 Task: Add a signature George Carter containing With heartfelt thanks and best wishes, George Carter to email address softage.2@softage.net and add a folder Makeup
Action: Mouse moved to (605, 396)
Screenshot: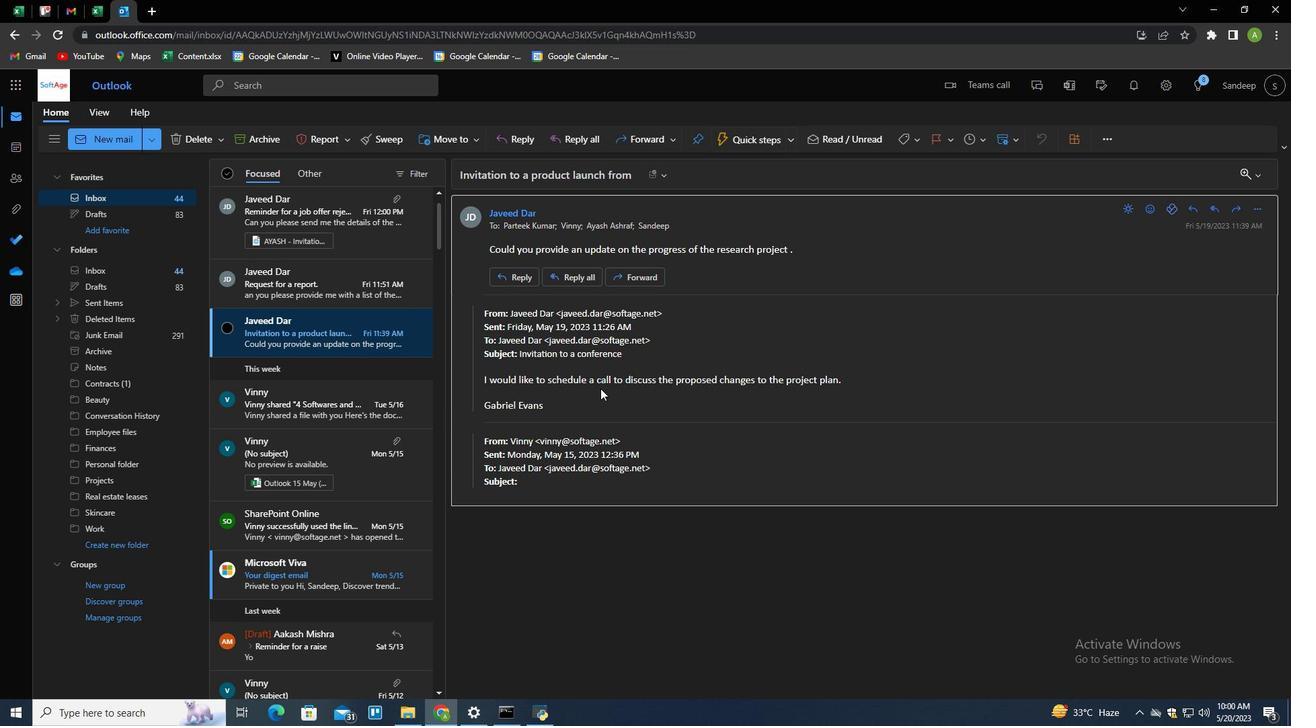 
Action: Key pressed n
Screenshot: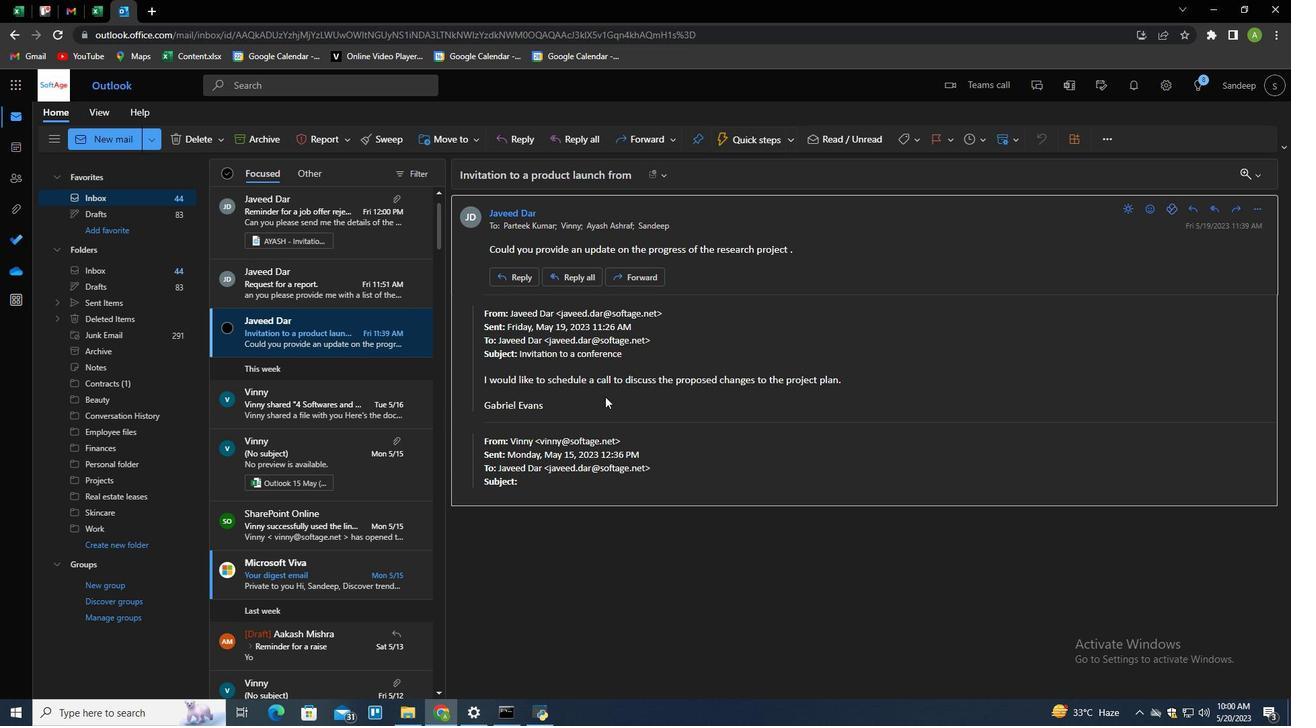 
Action: Mouse moved to (907, 135)
Screenshot: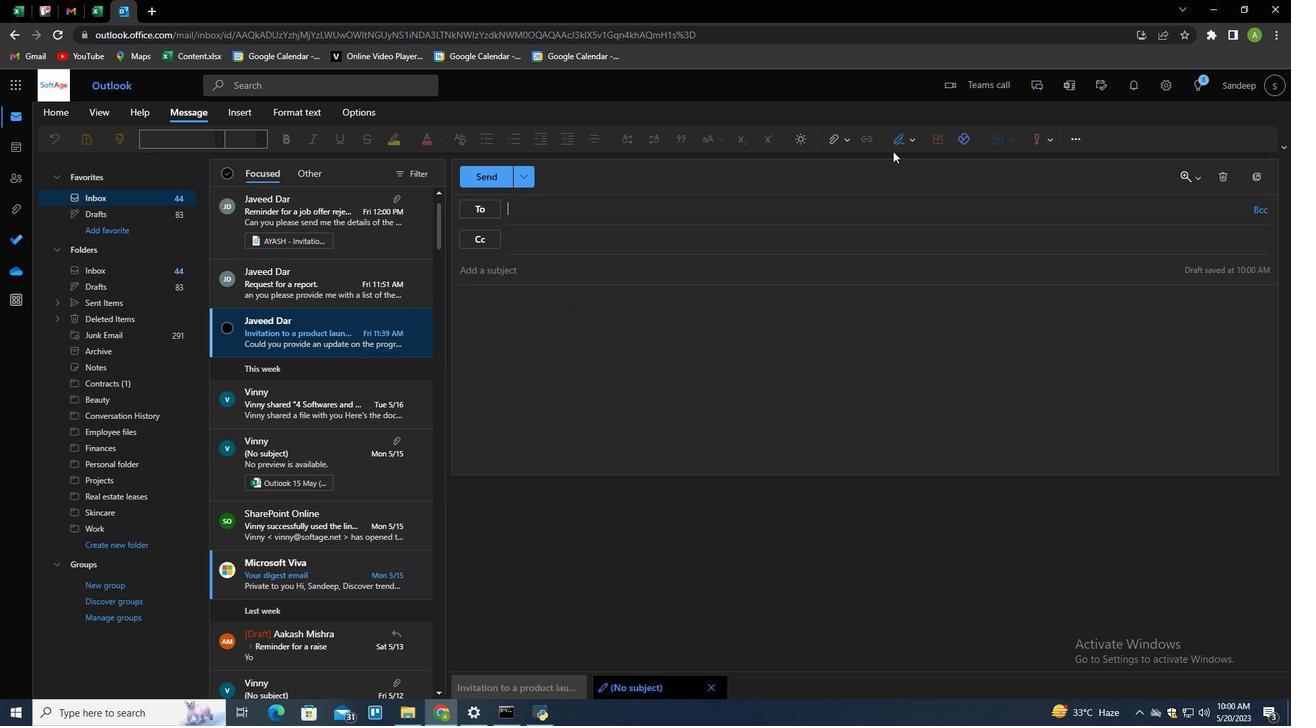 
Action: Mouse pressed left at (907, 135)
Screenshot: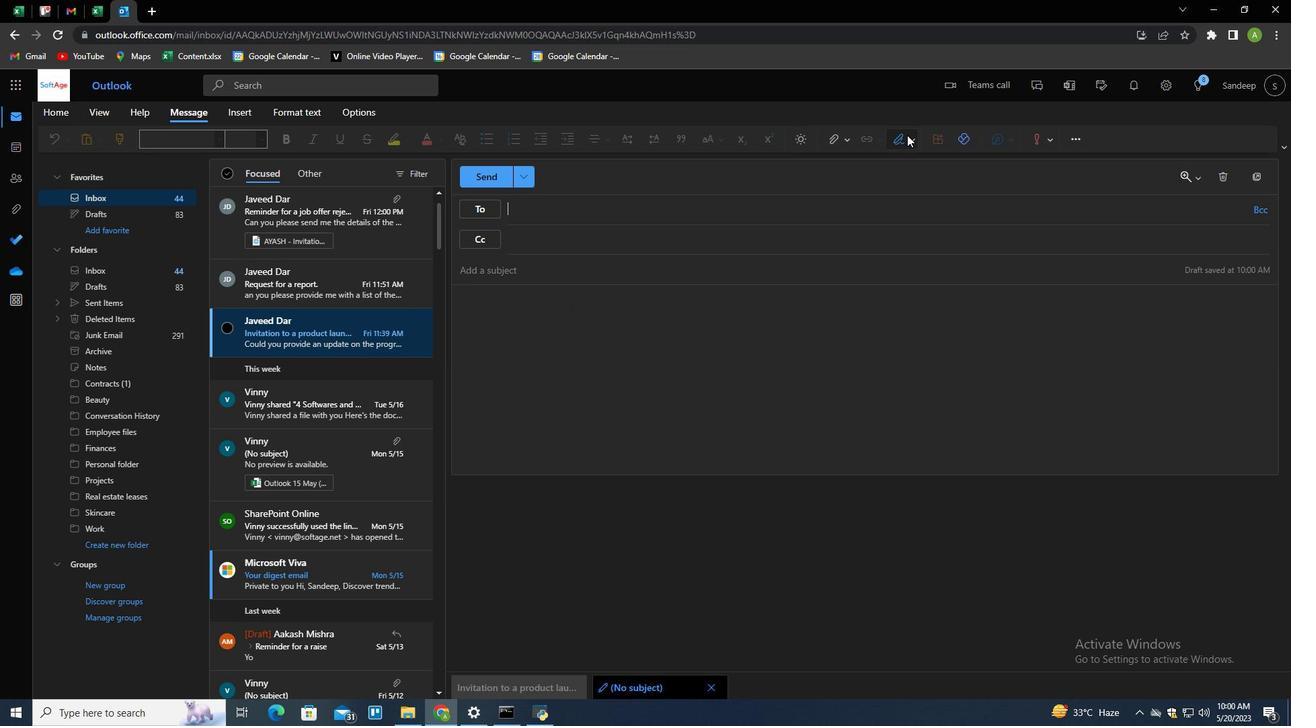 
Action: Mouse moved to (882, 164)
Screenshot: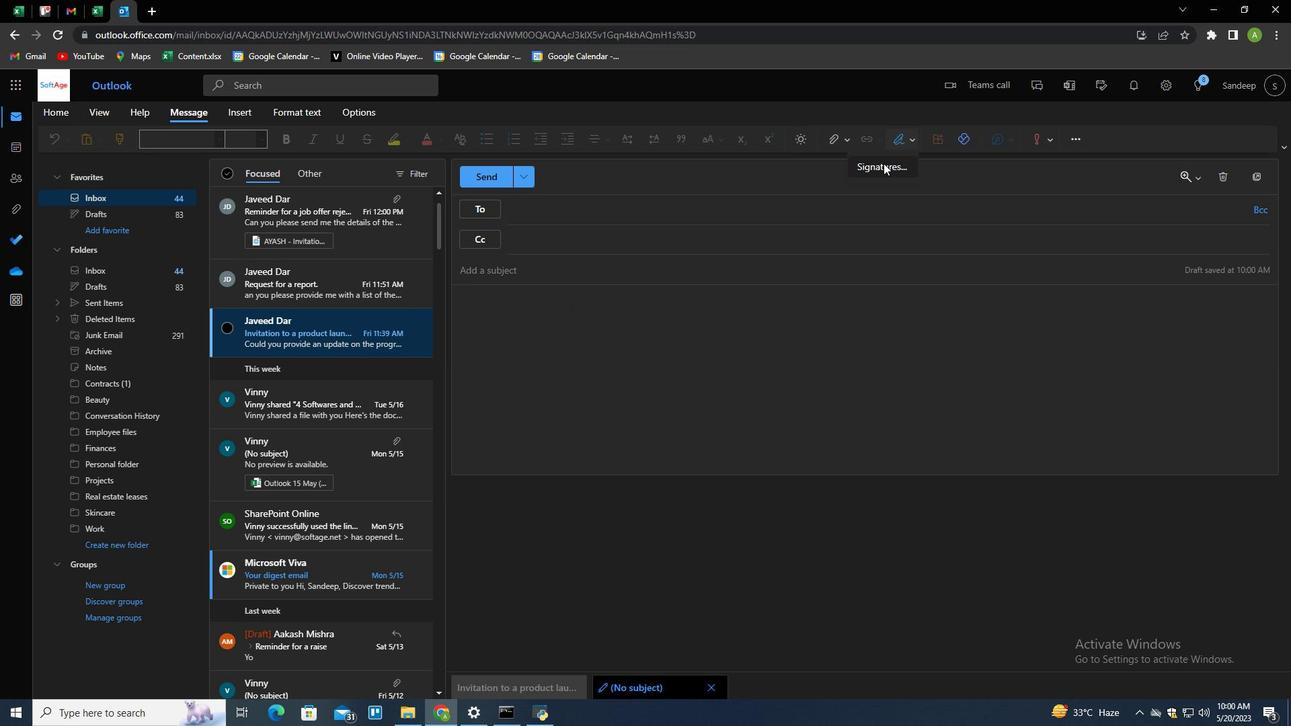 
Action: Mouse pressed left at (882, 164)
Screenshot: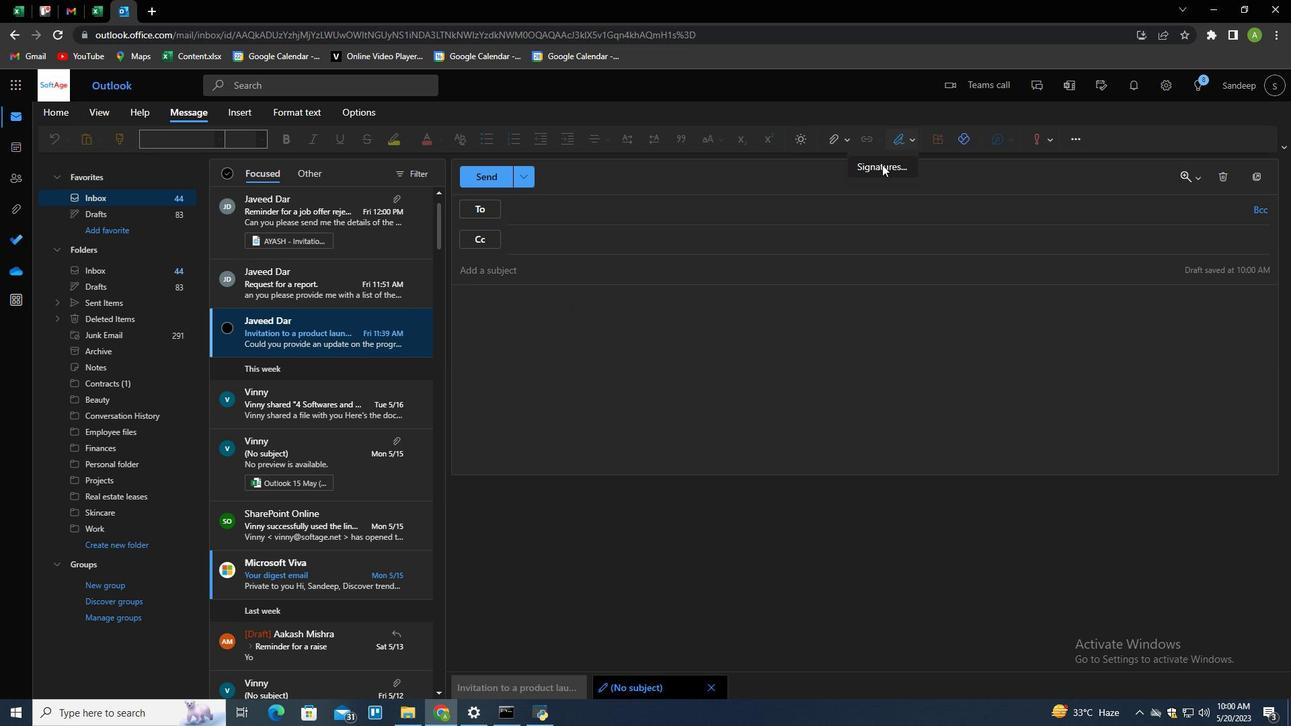 
Action: Mouse moved to (848, 246)
Screenshot: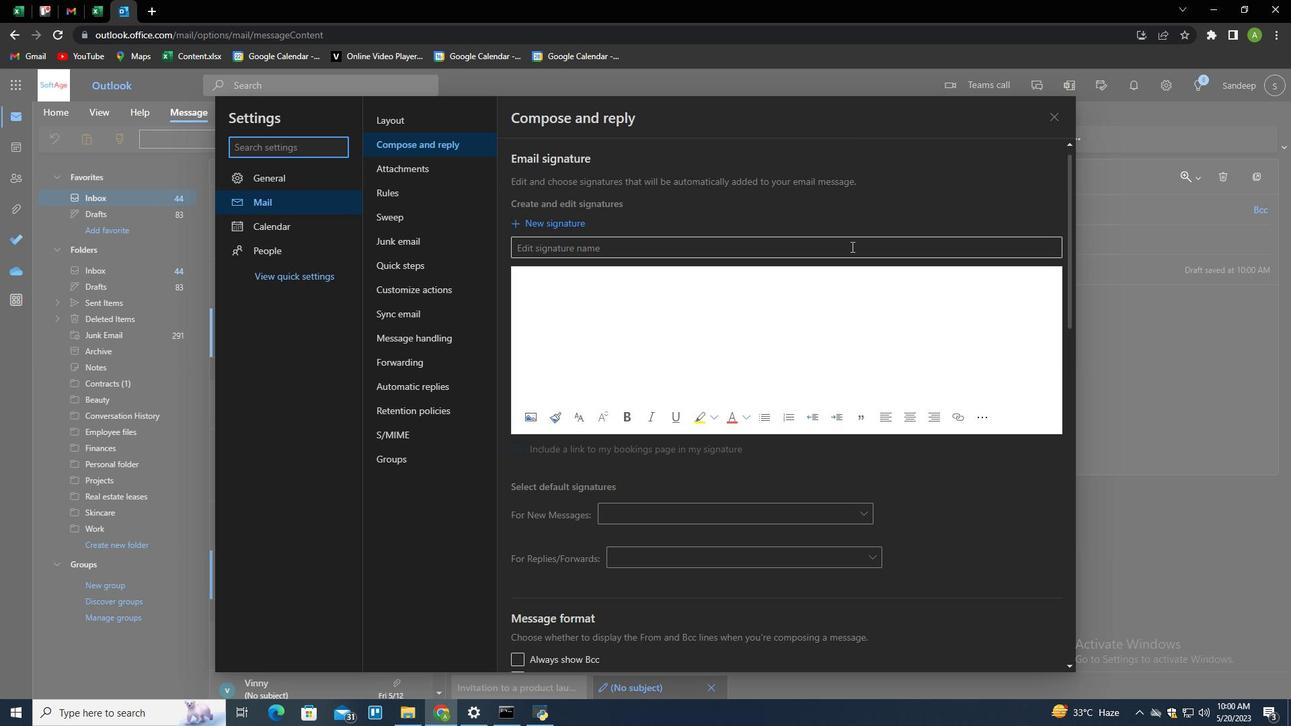 
Action: Mouse pressed left at (848, 246)
Screenshot: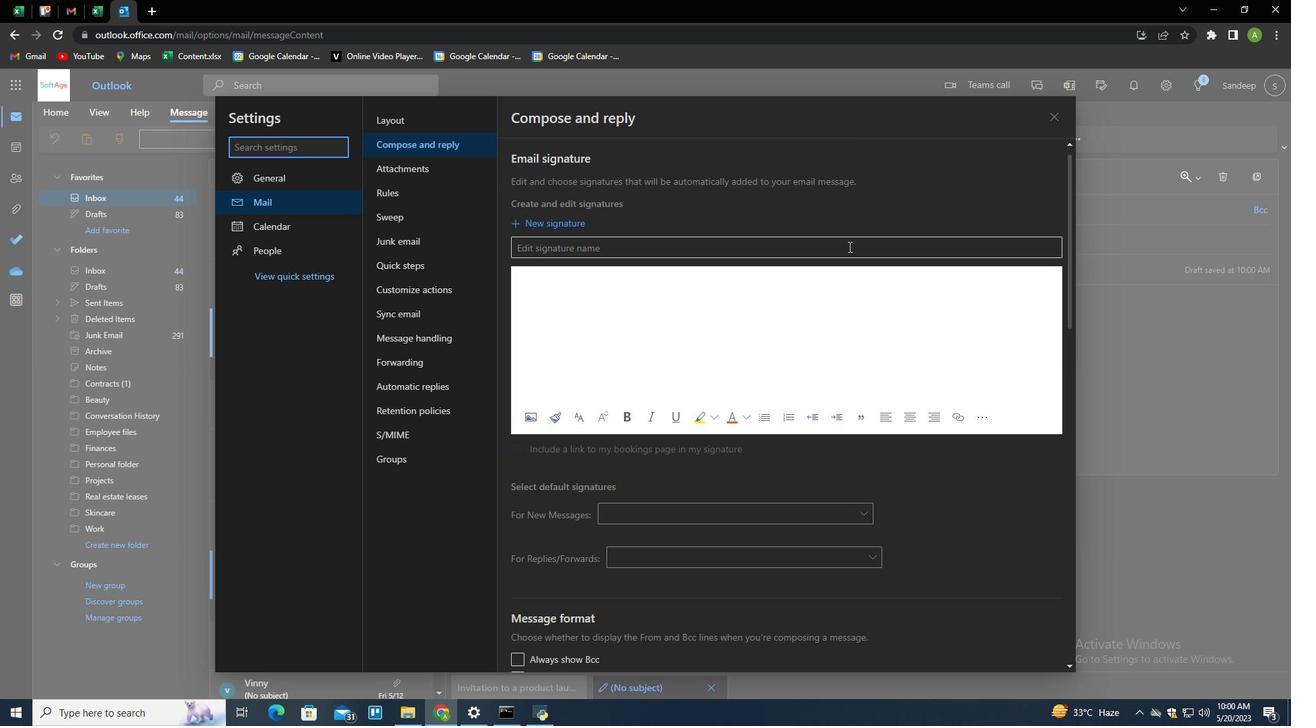 
Action: Key pressed <Key.shift>George<Key.space><Key.shift>Carter<Key.shift_r><Key.enter><Key.enter><Key.tab><Key.shift_r><Key.enter><Key.enter><Key.enter><Key.enter><Key.shift>Ger<Key.backspace>orge<Key.space><Key.shift>Carter<Key.home><Key.shift_r><Key.enter><Key.up><Key.shift>With<Key.space>g<Key.backspace>heartfea<Key.backspace>lt<Key.space>and<Key.space>best<Key.space>wisg<Key.backspace>hes,
Screenshot: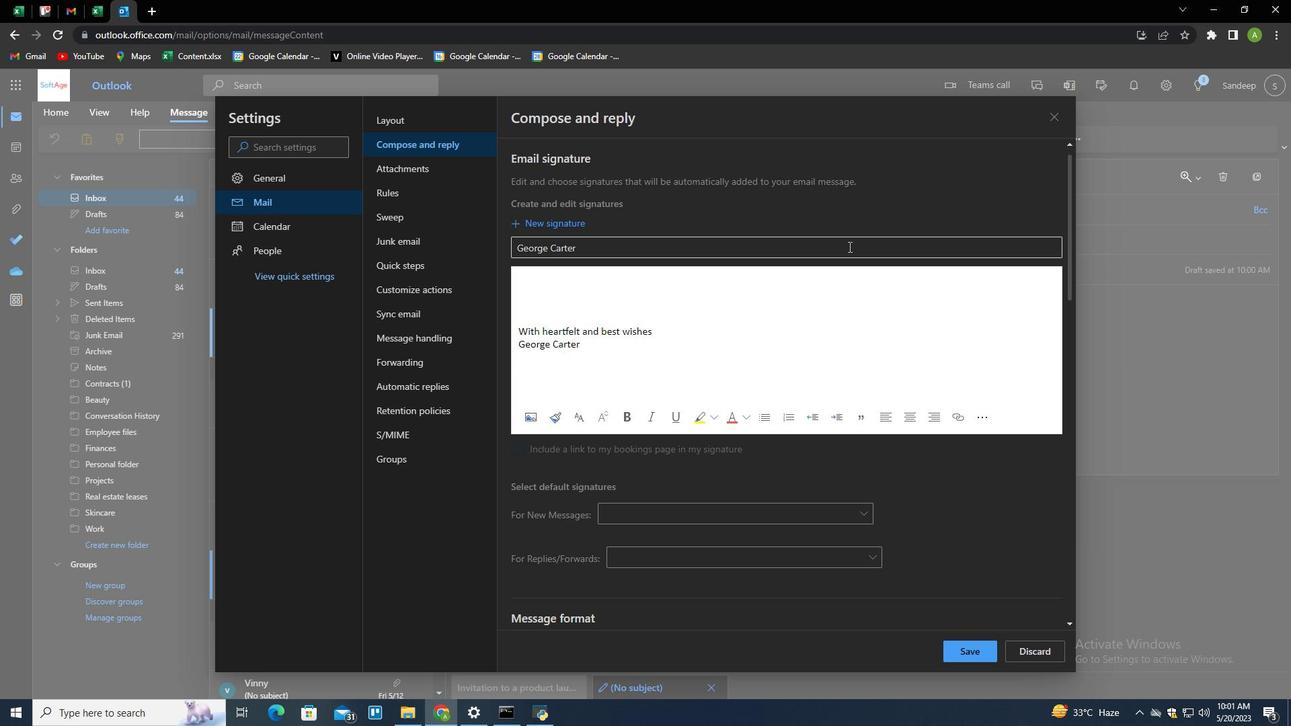 
Action: Mouse moved to (961, 648)
Screenshot: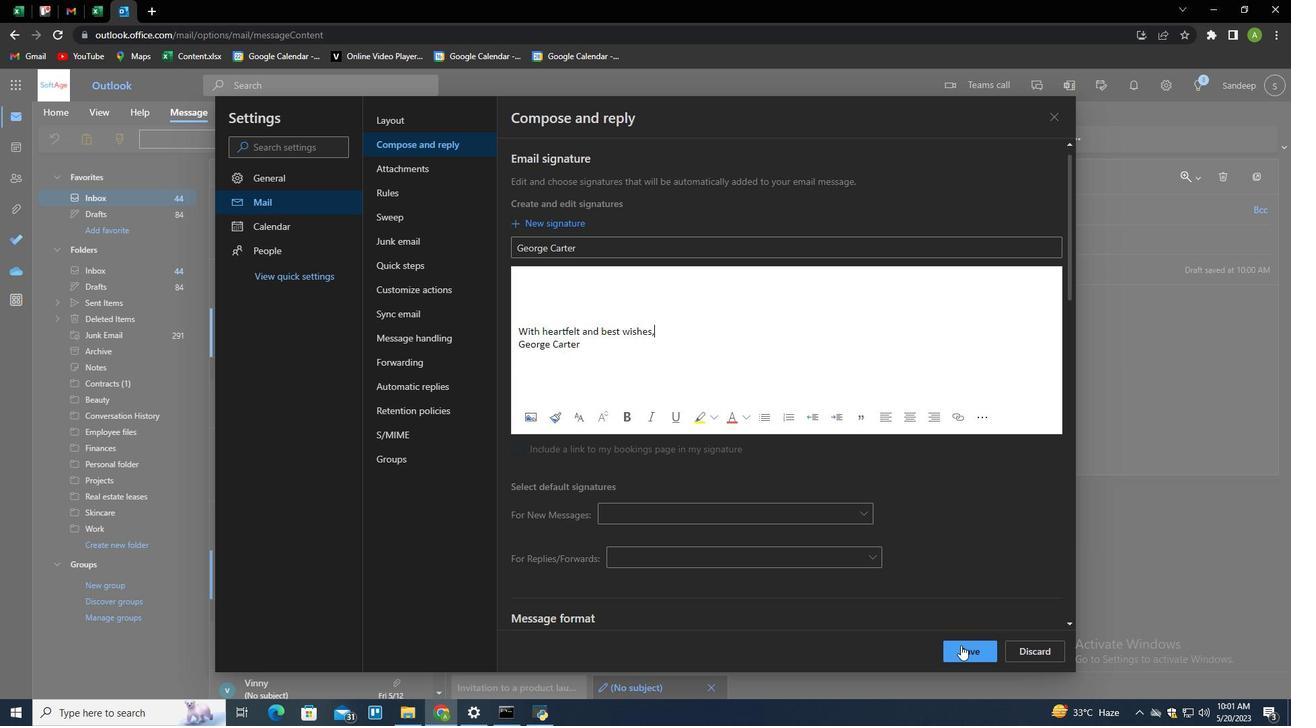 
Action: Mouse pressed left at (961, 648)
Screenshot: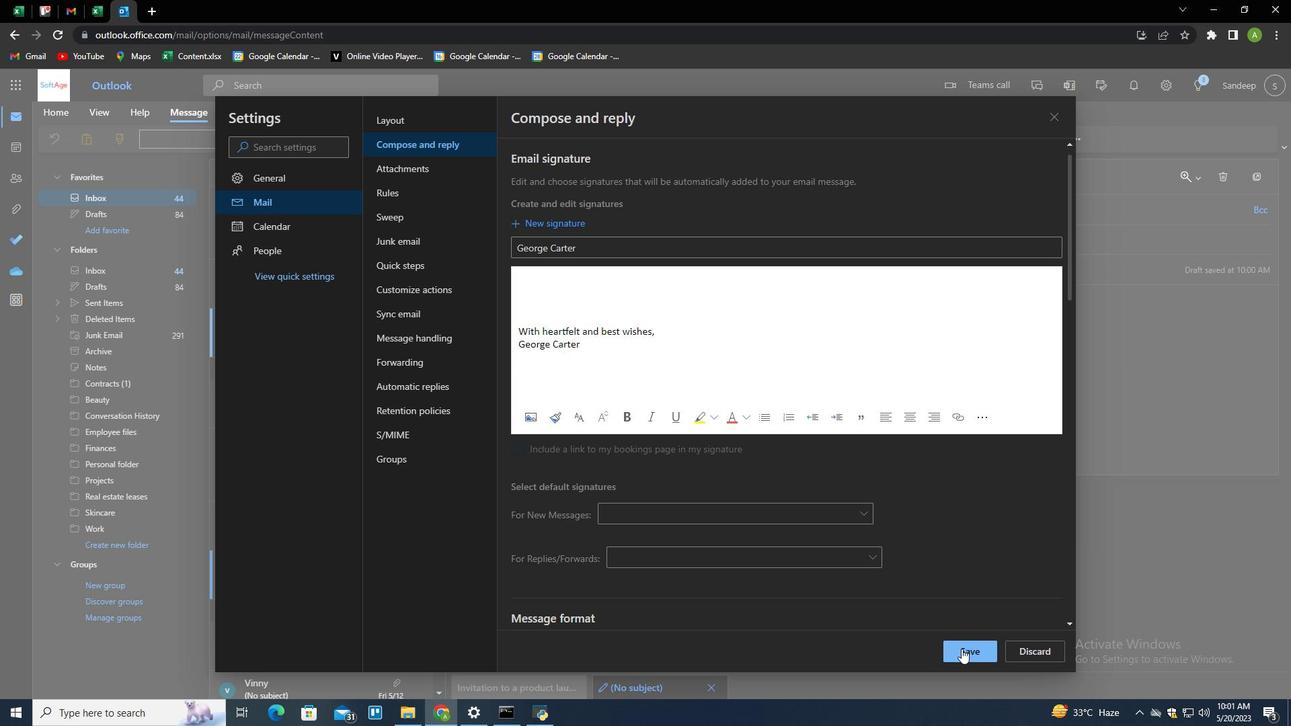 
Action: Mouse moved to (1133, 396)
Screenshot: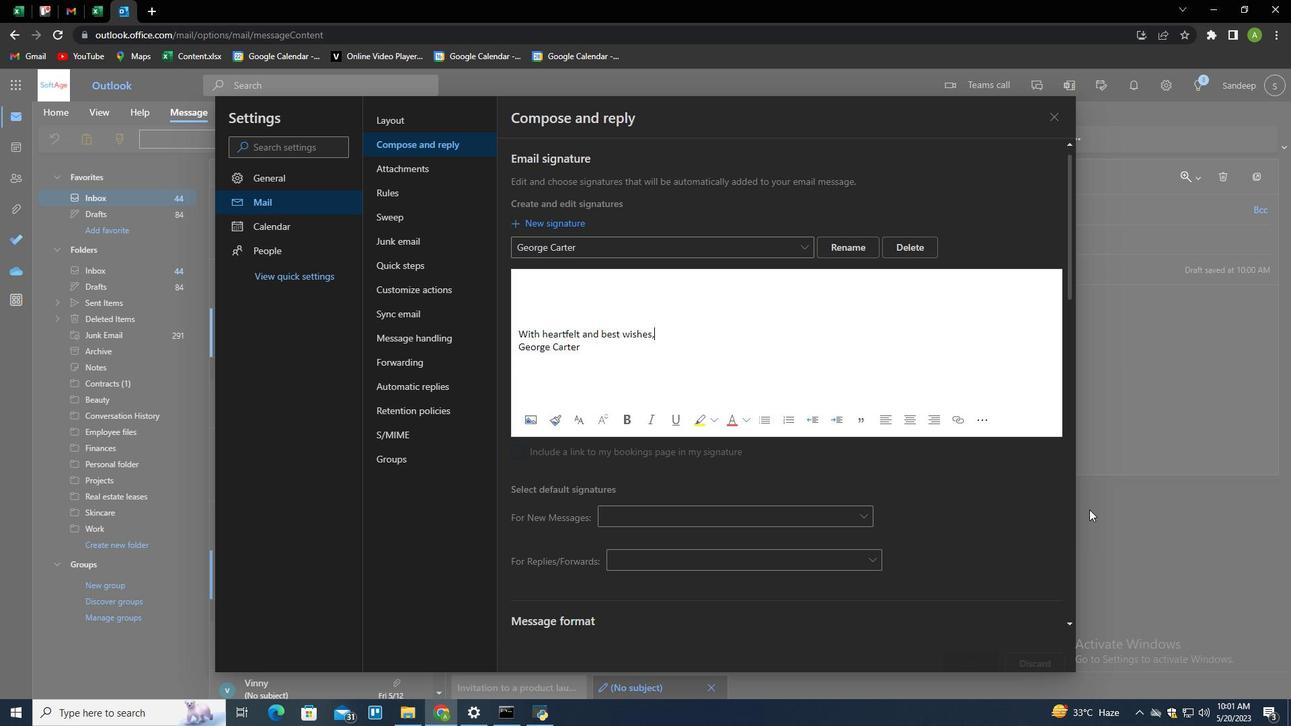 
Action: Mouse pressed left at (1133, 396)
Screenshot: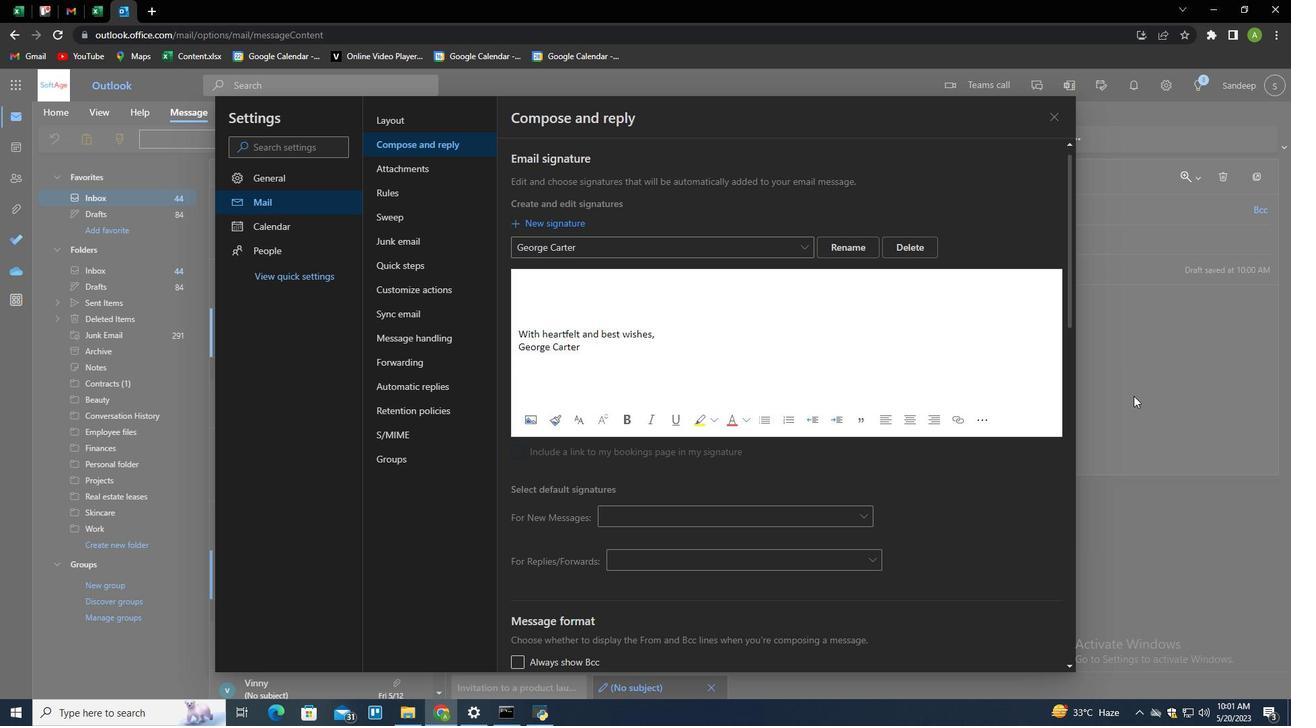 
Action: Mouse moved to (905, 142)
Screenshot: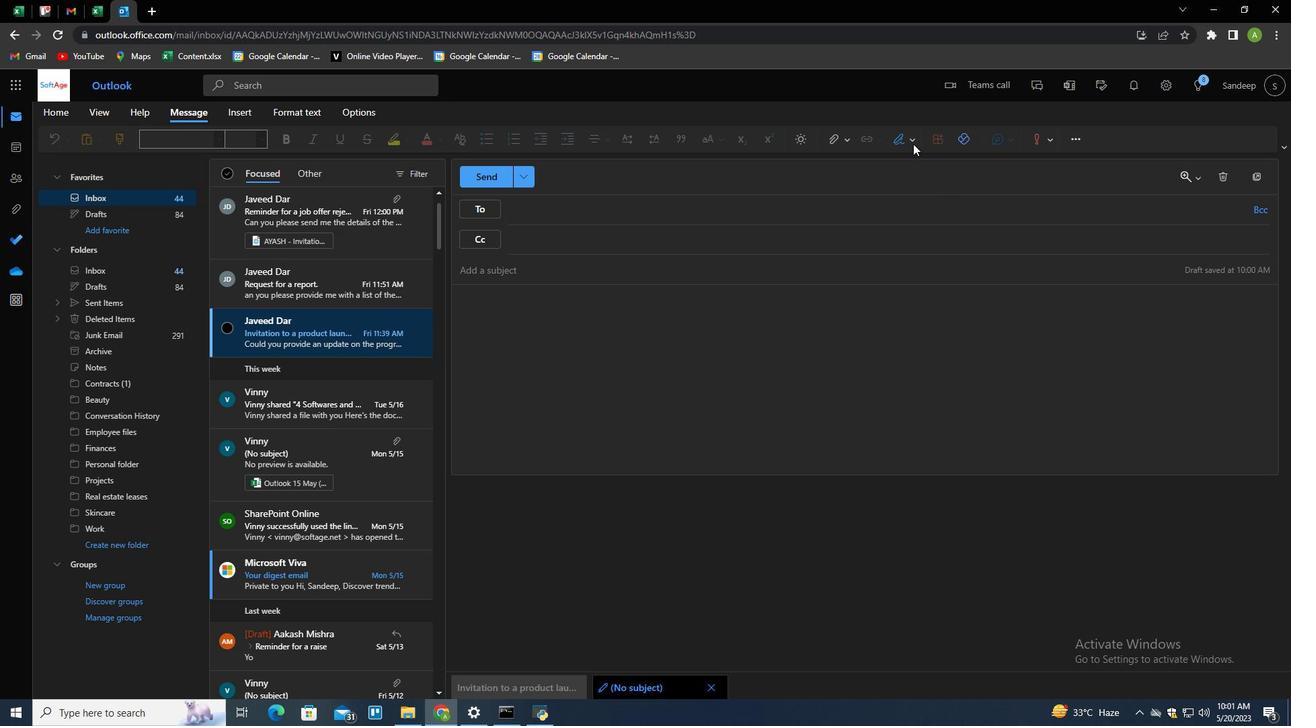 
Action: Mouse pressed left at (905, 142)
Screenshot: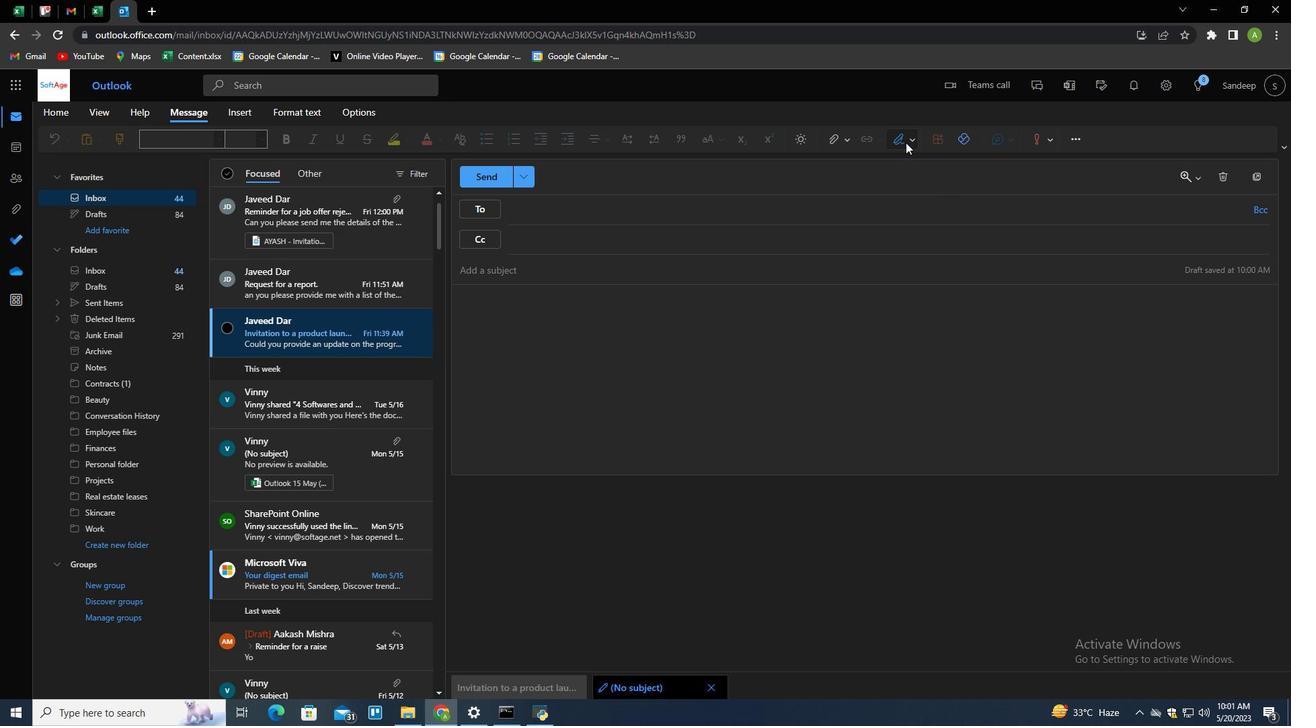
Action: Mouse moved to (874, 167)
Screenshot: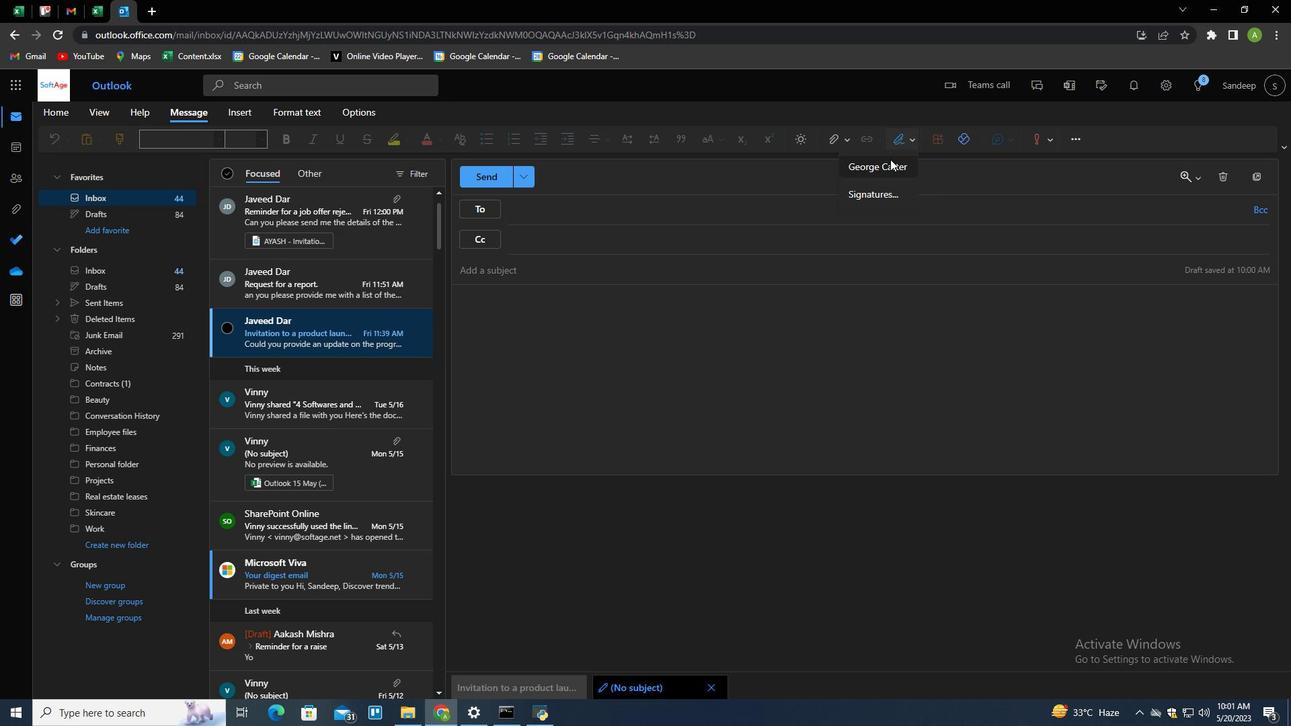 
Action: Mouse pressed left at (874, 167)
Screenshot: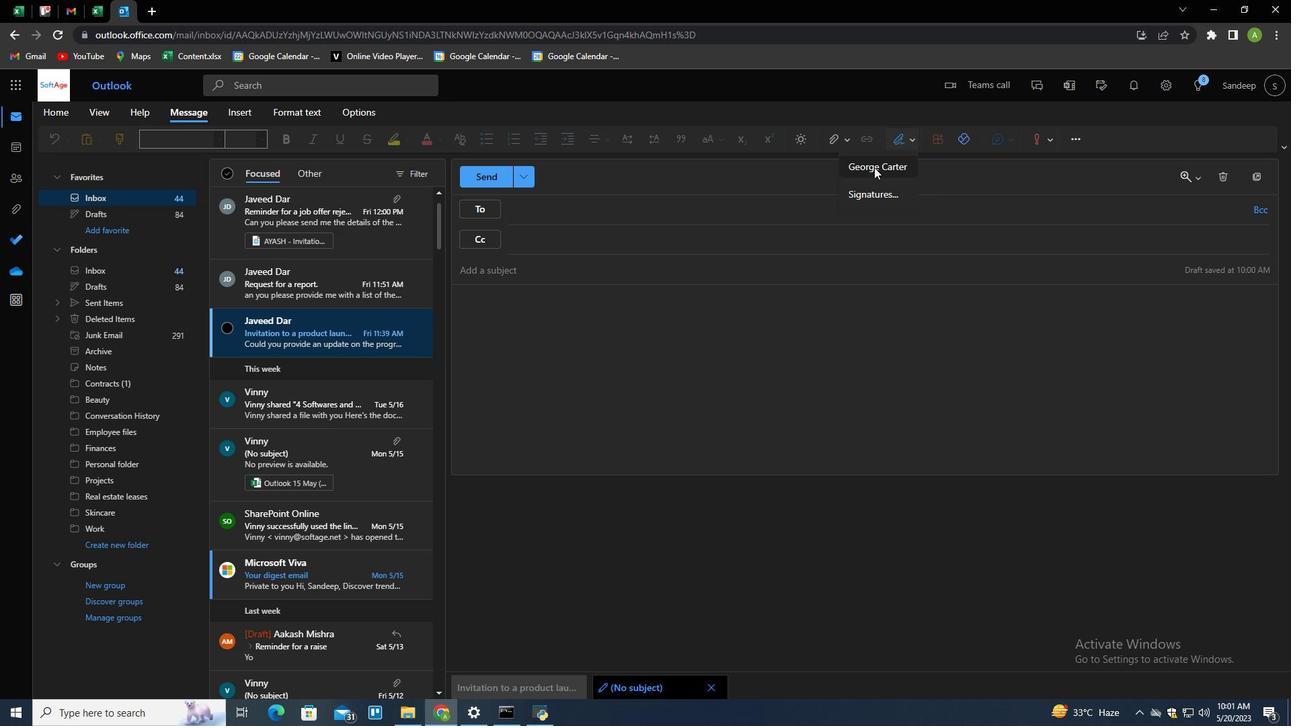 
Action: Mouse moved to (552, 208)
Screenshot: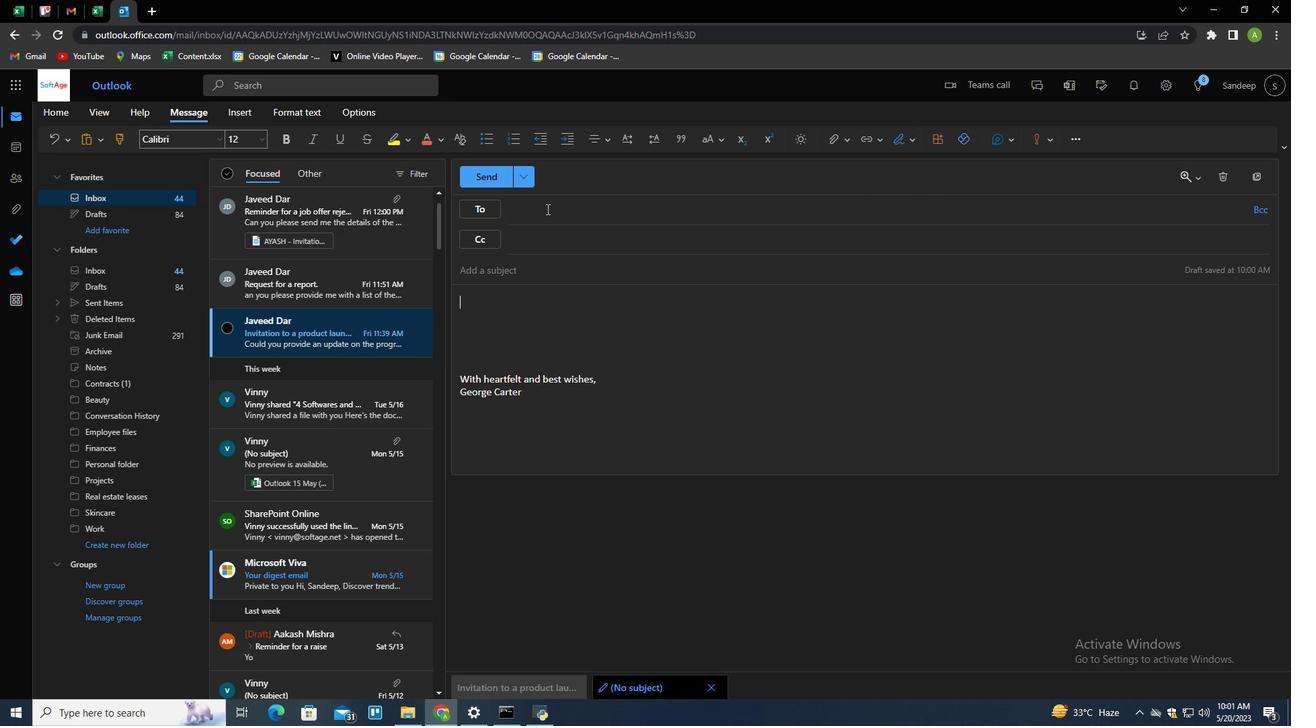 
Action: Mouse pressed left at (552, 208)
Screenshot: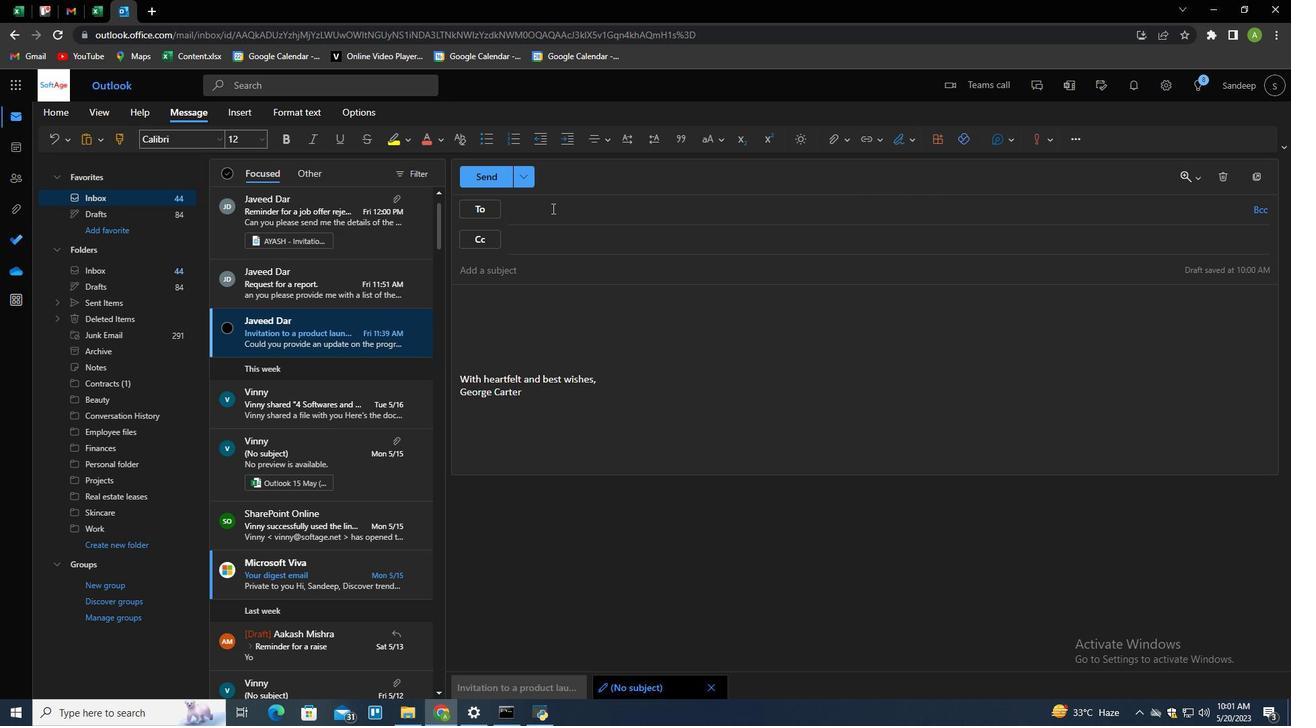 
Action: Key pressed softage.2<Key.shift>@softage.net<Key.enter>
Screenshot: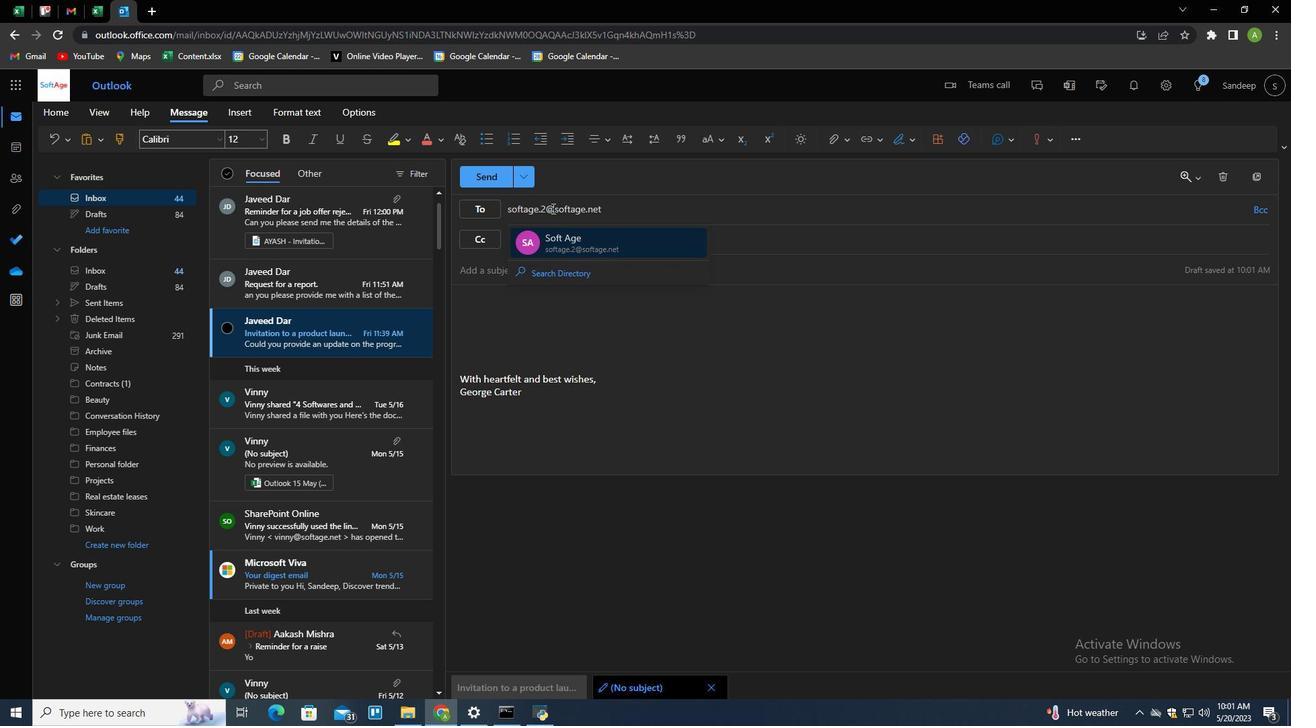 
Action: Mouse moved to (97, 545)
Screenshot: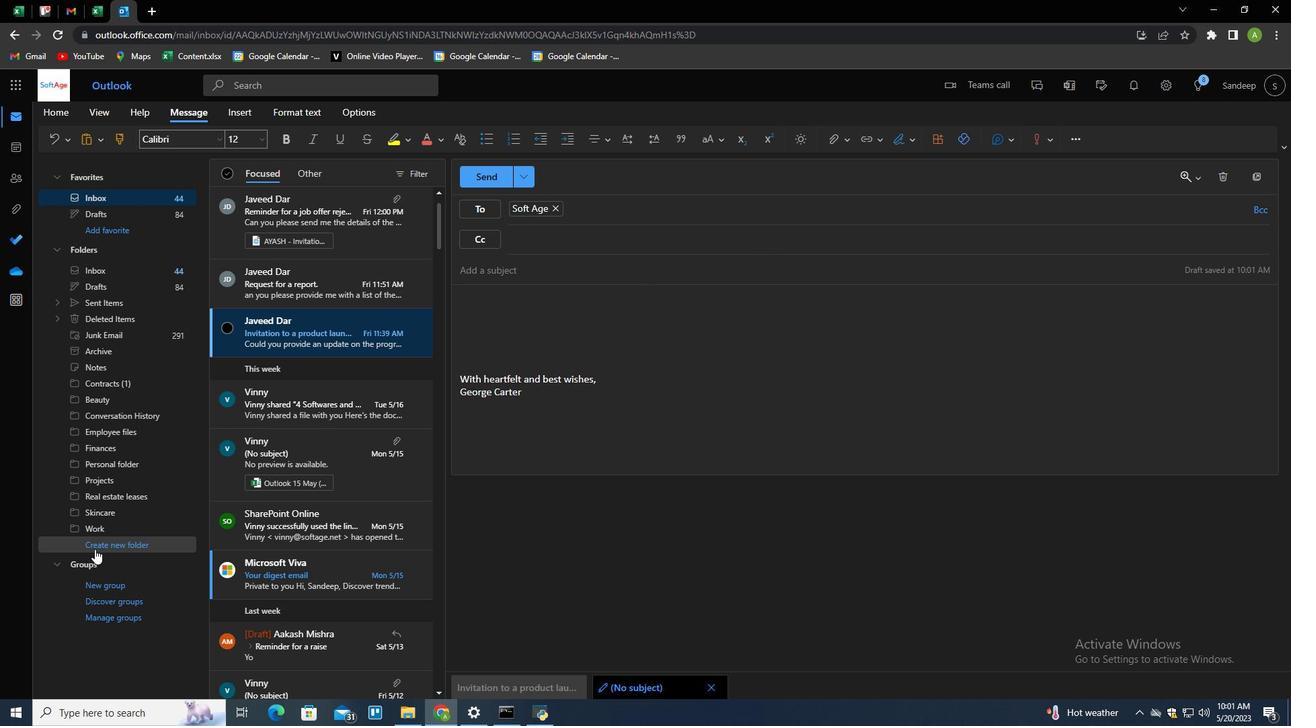 
Action: Mouse pressed left at (97, 545)
Screenshot: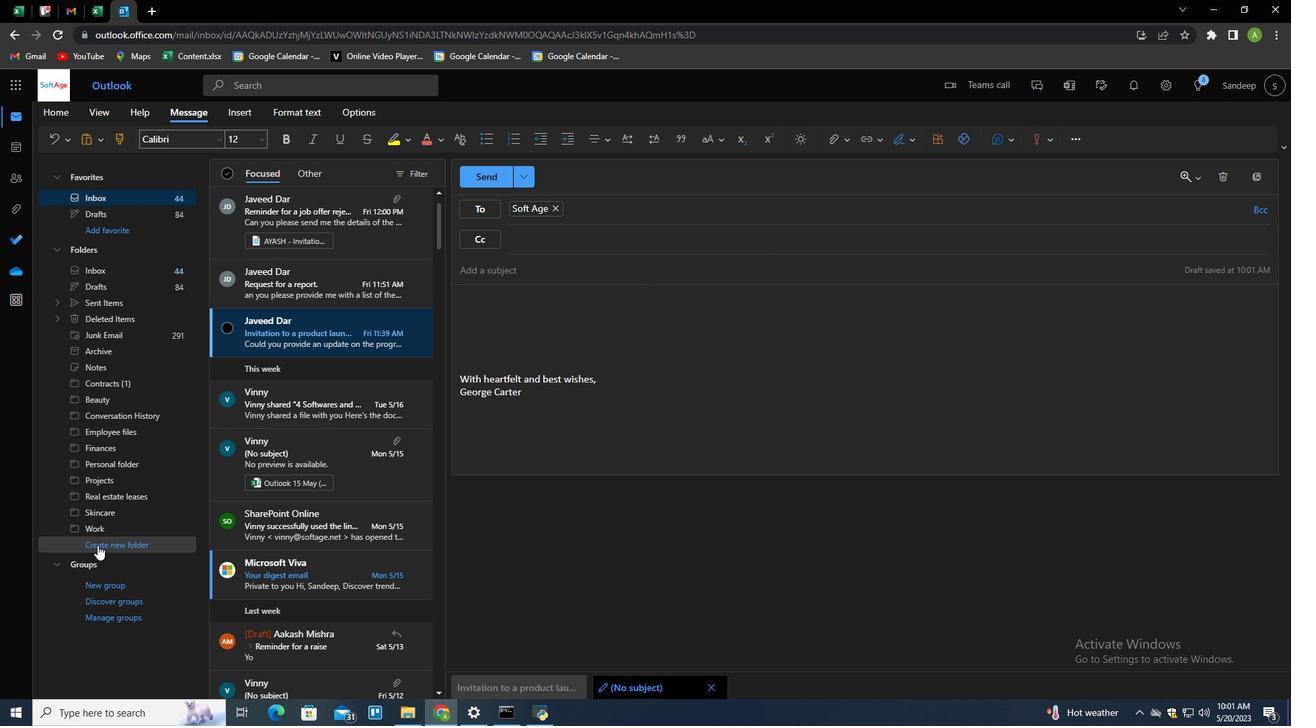 
Action: Key pressed <Key.shift>Makeup<Key.enter>
Screenshot: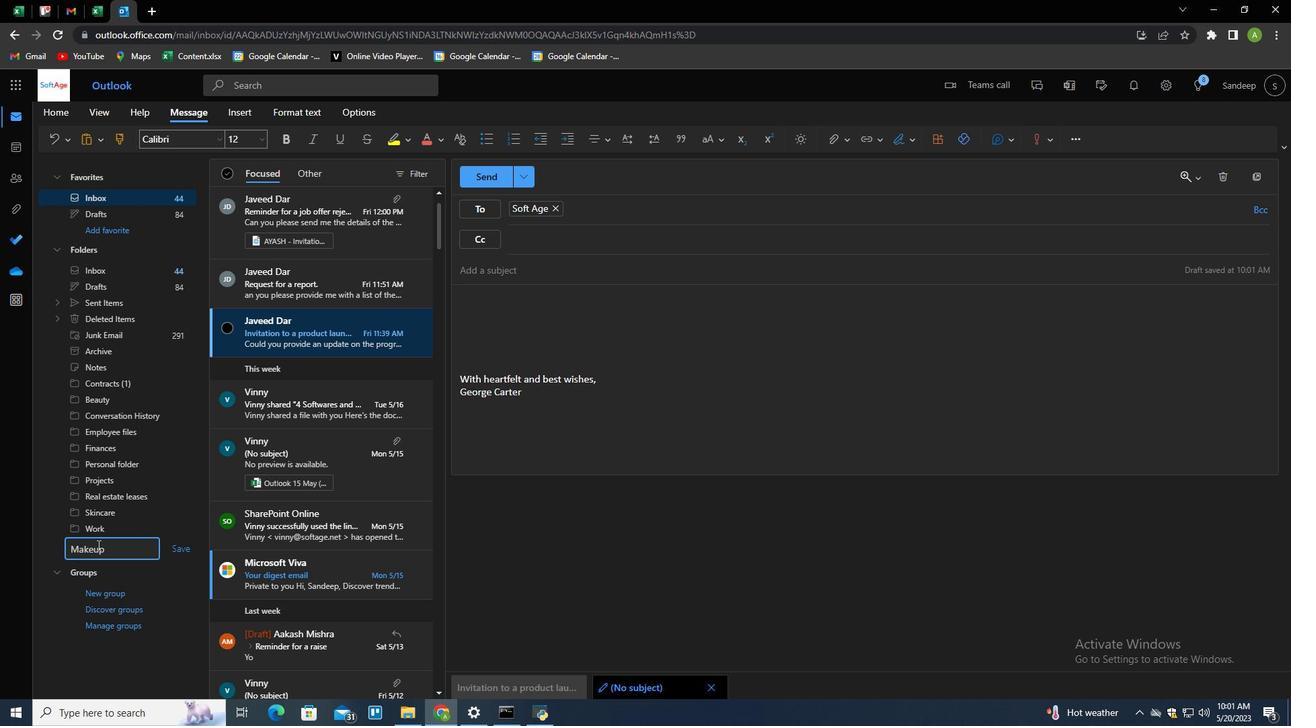 
Action: Mouse moved to (556, 525)
Screenshot: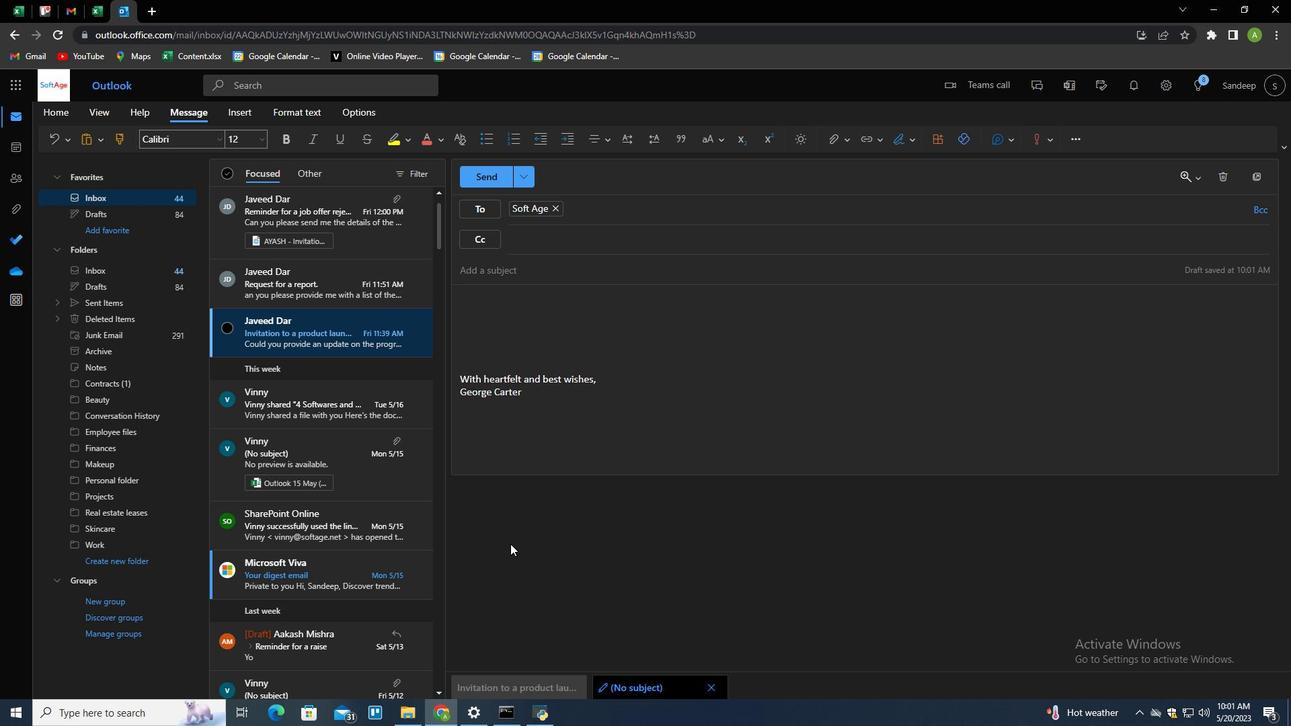 
